 Task: Provide feedback on a feature you would like to see in Microsoft Outlook.
Action: Mouse moved to (289, 23)
Screenshot: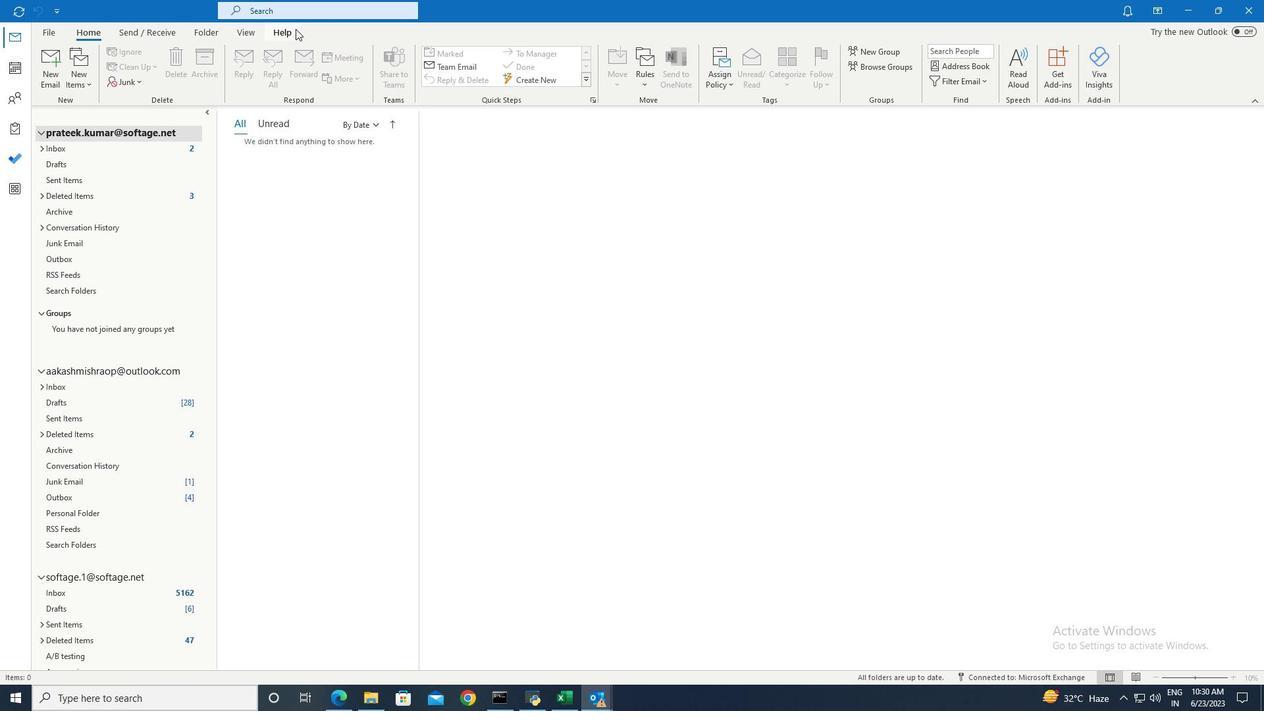 
Action: Mouse pressed left at (289, 23)
Screenshot: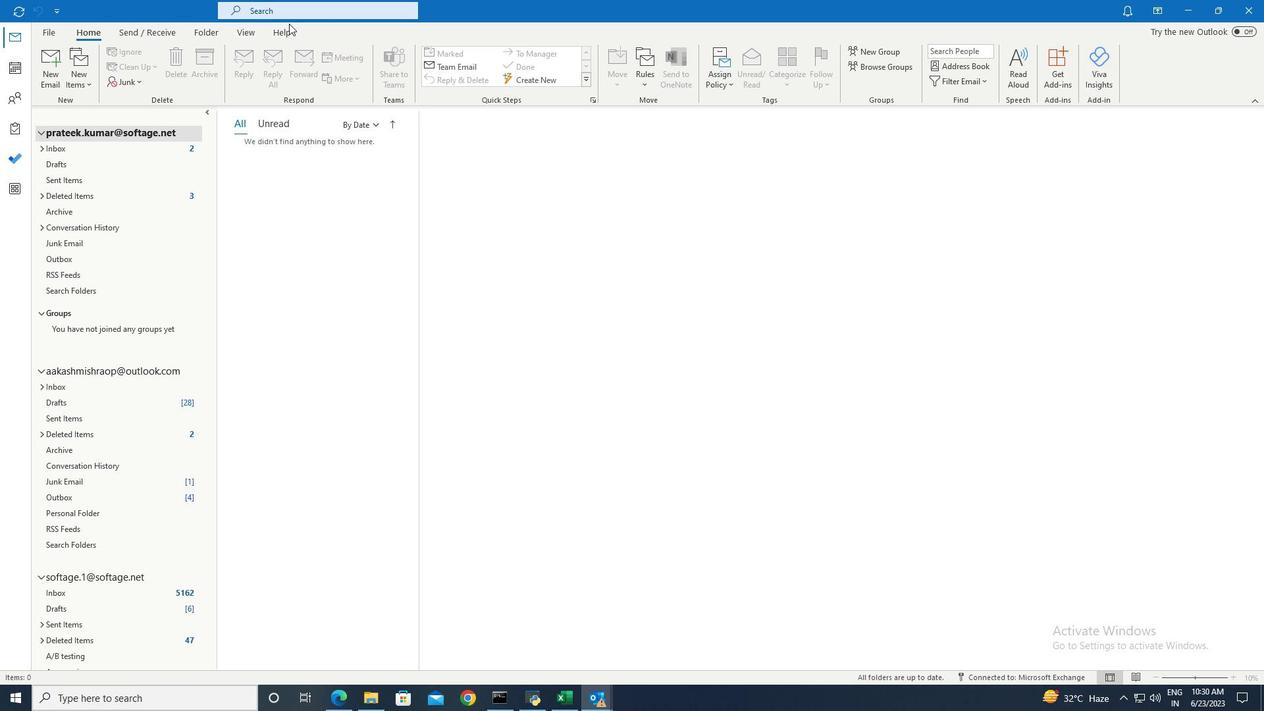 
Action: Mouse moved to (277, 28)
Screenshot: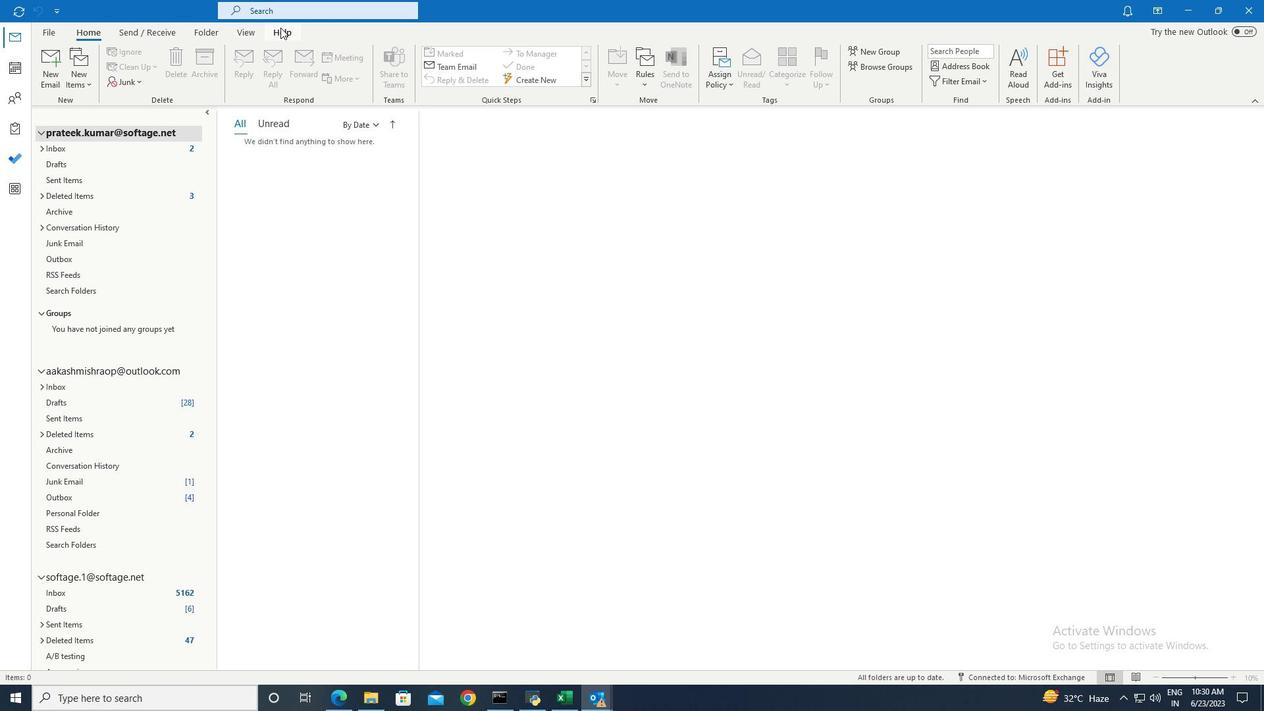 
Action: Mouse pressed left at (277, 28)
Screenshot: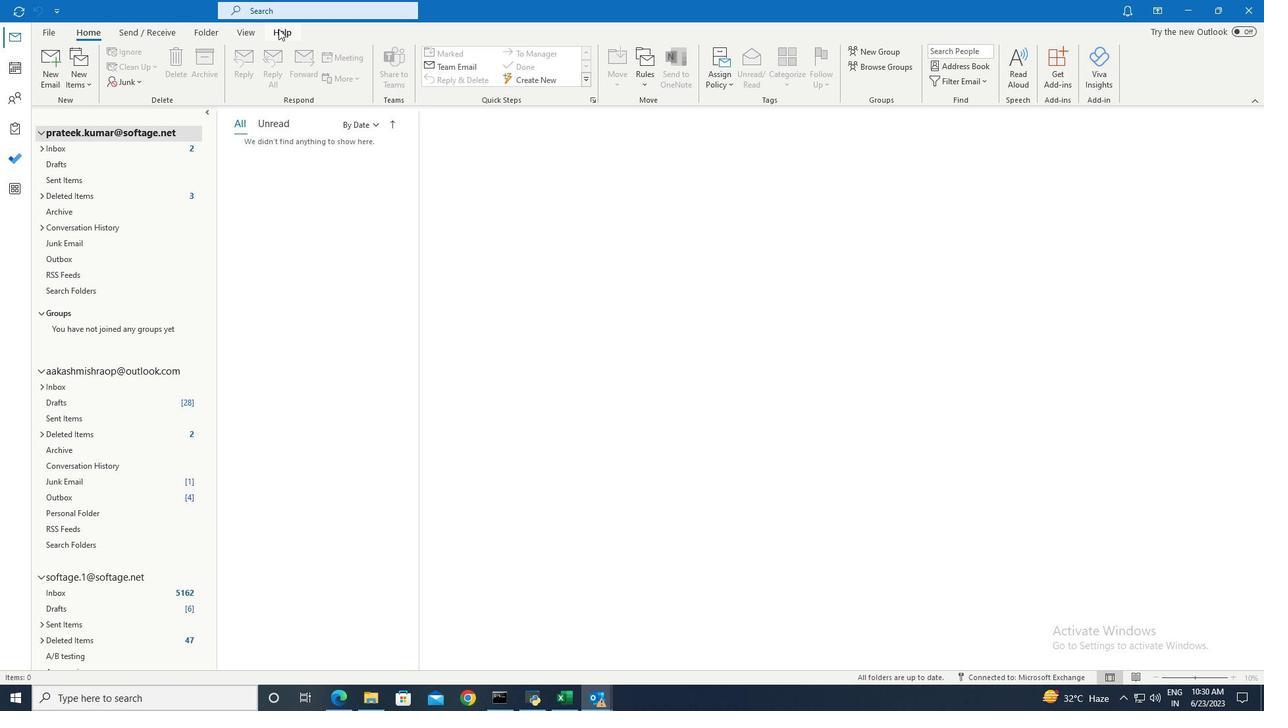 
Action: Mouse moved to (201, 68)
Screenshot: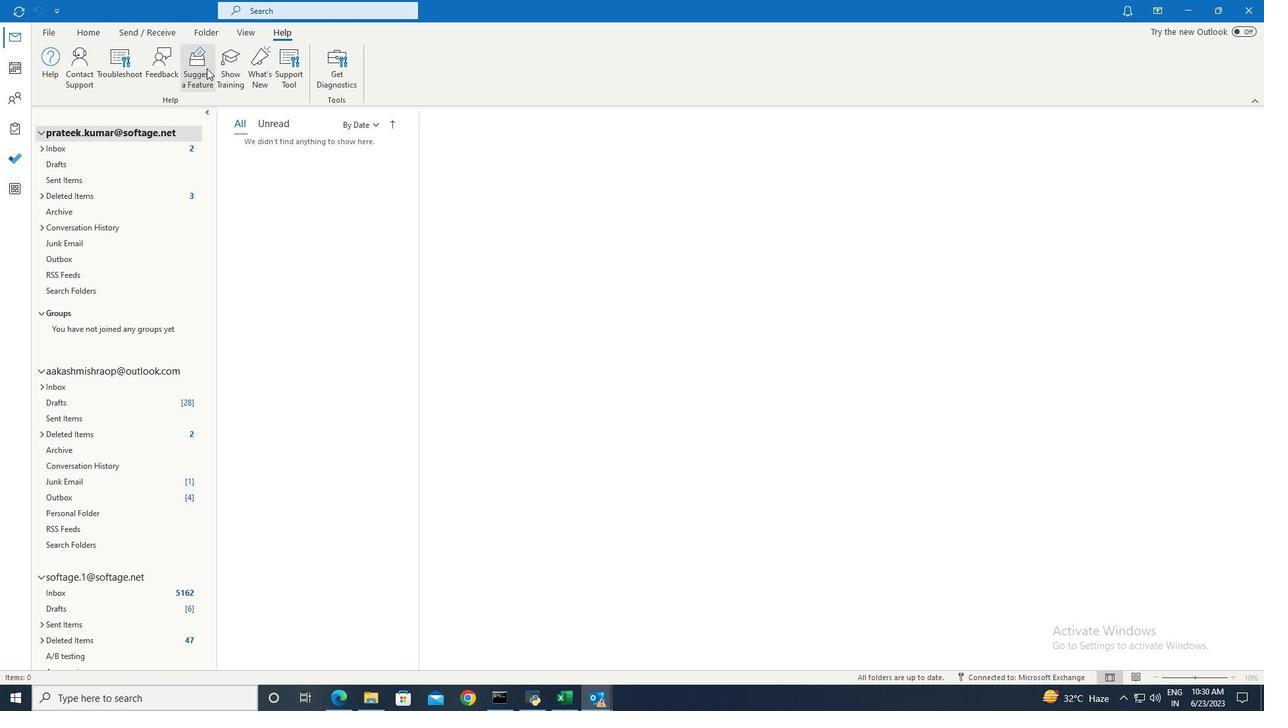 
Action: Mouse pressed left at (201, 68)
Screenshot: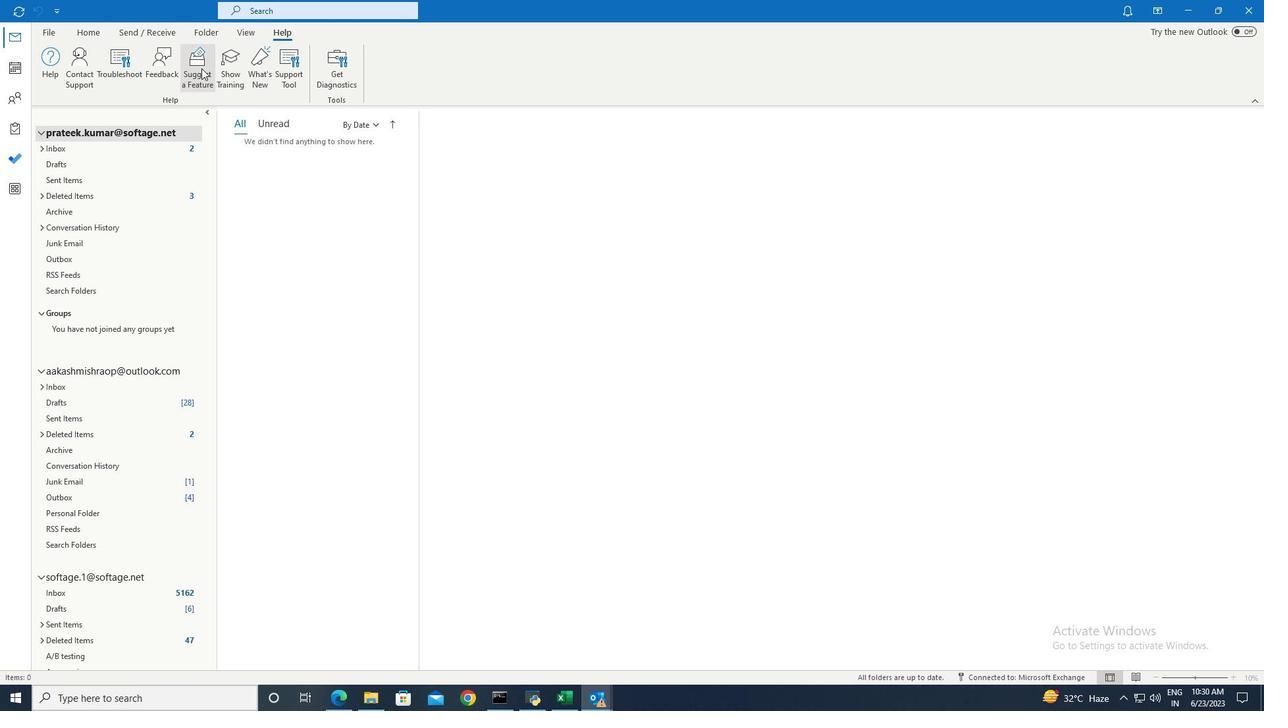 
Action: Mouse moved to (1068, 210)
Screenshot: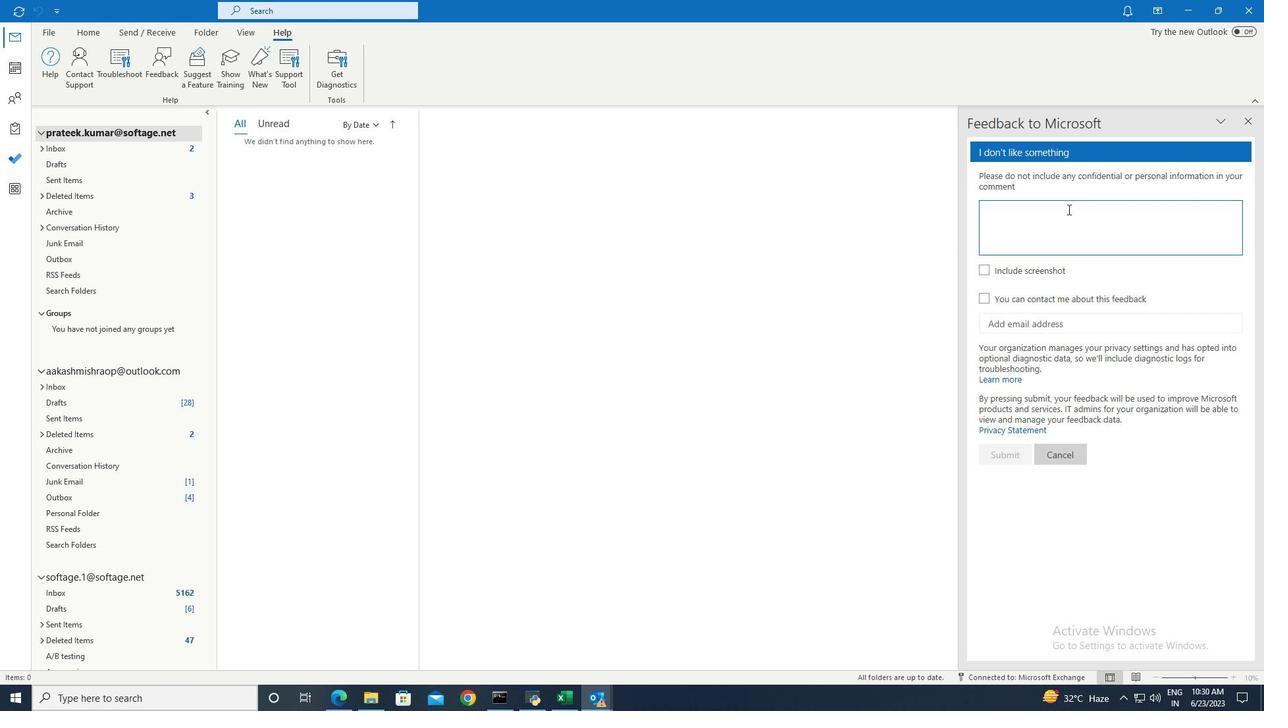 
Action: Mouse pressed left at (1068, 210)
Screenshot: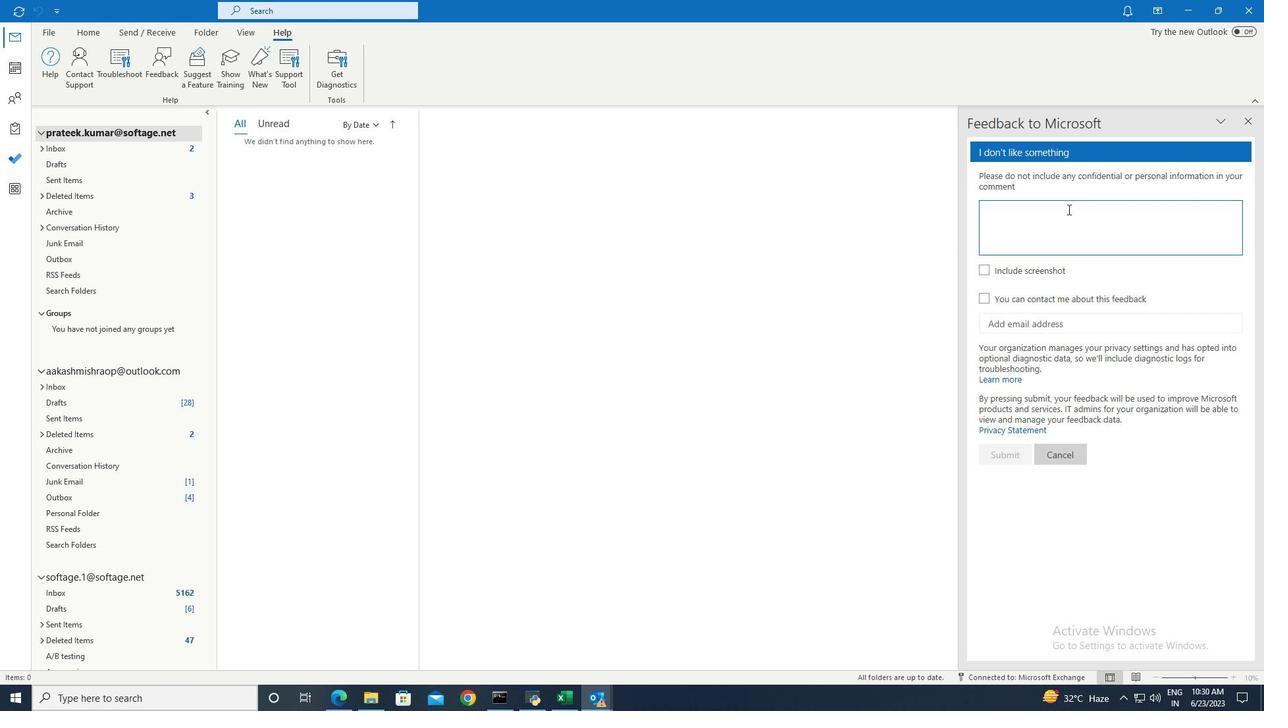 
Action: Key pressed <Key.shift>I<Key.space>would<Key.space>like<Key.space>to<Key.space>suggest<Key.space>the<Key.space>implementation<Key.space>of<Key.space>a<Key.space>build<Key.backspace>t-in<Key.space>email<Key.space>tracking<Key.space>feature<Key.space>in<Key.space>the<Key.space>outlook<Key.space>desktop<Key.space>app.<Key.space><Key.shift>This<Key.space>feature<Key.space>would<Key.space>allow<Key.space>users<Key.space>to<Key.space>receive<Key.space>notification<Key.space>or<Key.space>insights<Key.space>on<Key.space>the<Key.space>status<Key.space>of<Key.space>their<Key.space>sent<Key.space>emails,<Key.space>such<Key.space>as<Key.space>when<Key.space>an<Key.space>email<Key.space>has<Key.space>been<Key.space>opened,<Key.space>the<Key.space>numv<Key.backspace>ber<Key.space>of<Key.space>times<Key.space>it<Key.space>has<Key.space>been<Key.space>viewed,<Key.space>or<Key.space>if<Key.space>any<Key.space>lik<Key.backspace>nks<Key.space>or<Key.space>attachments<Key.space>have<Key.space>been<Key.space>accessed.
Screenshot: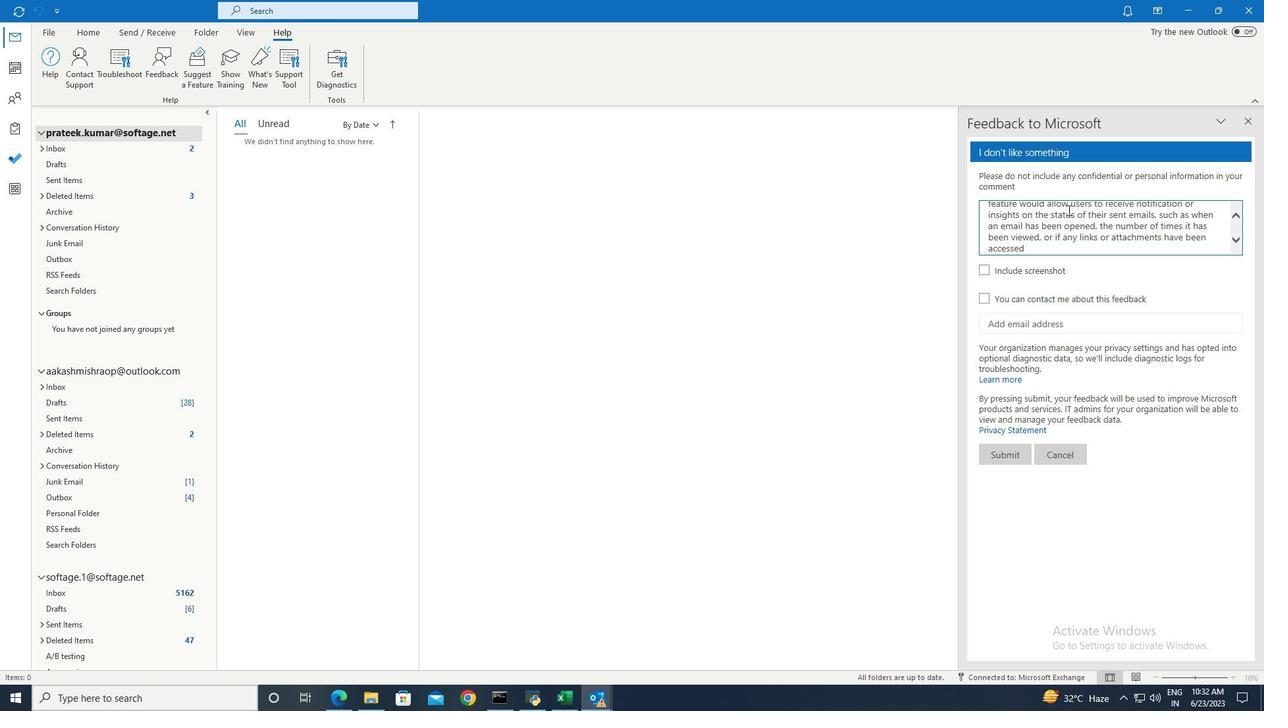 
Action: Mouse moved to (1008, 450)
Screenshot: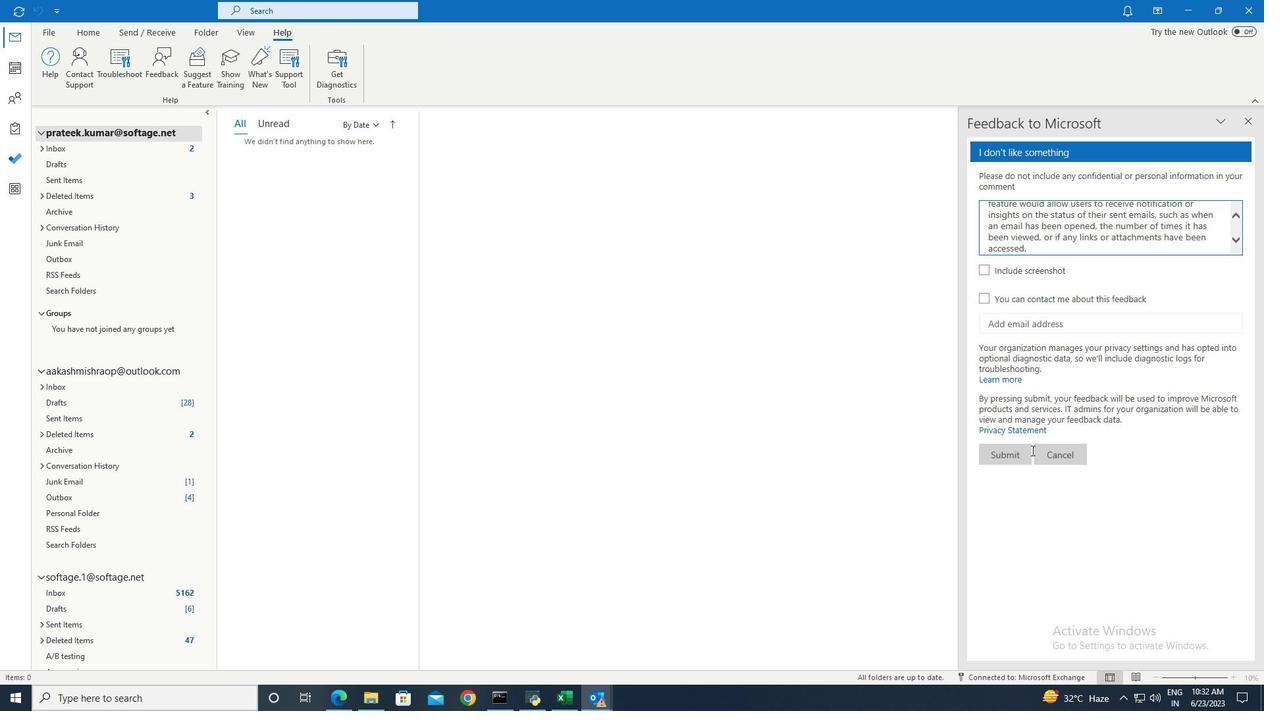 
Action: Mouse pressed left at (1008, 450)
Screenshot: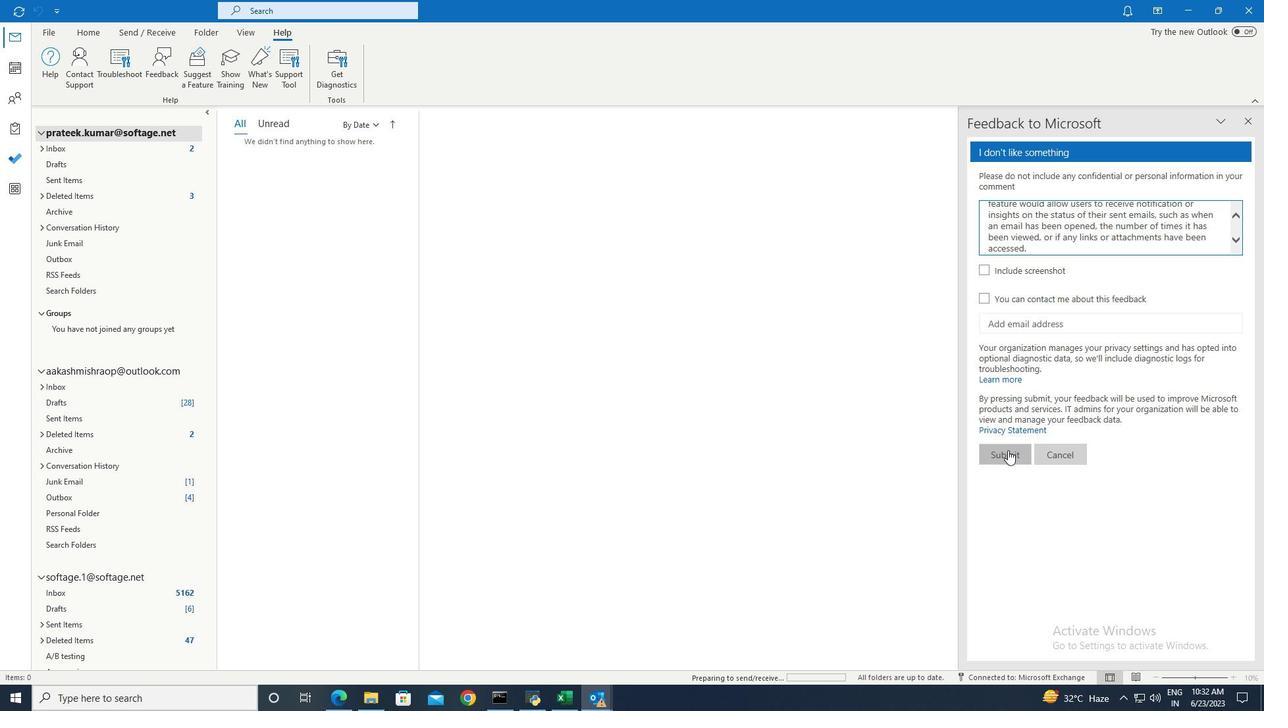 
Action: Mouse moved to (1007, 450)
Screenshot: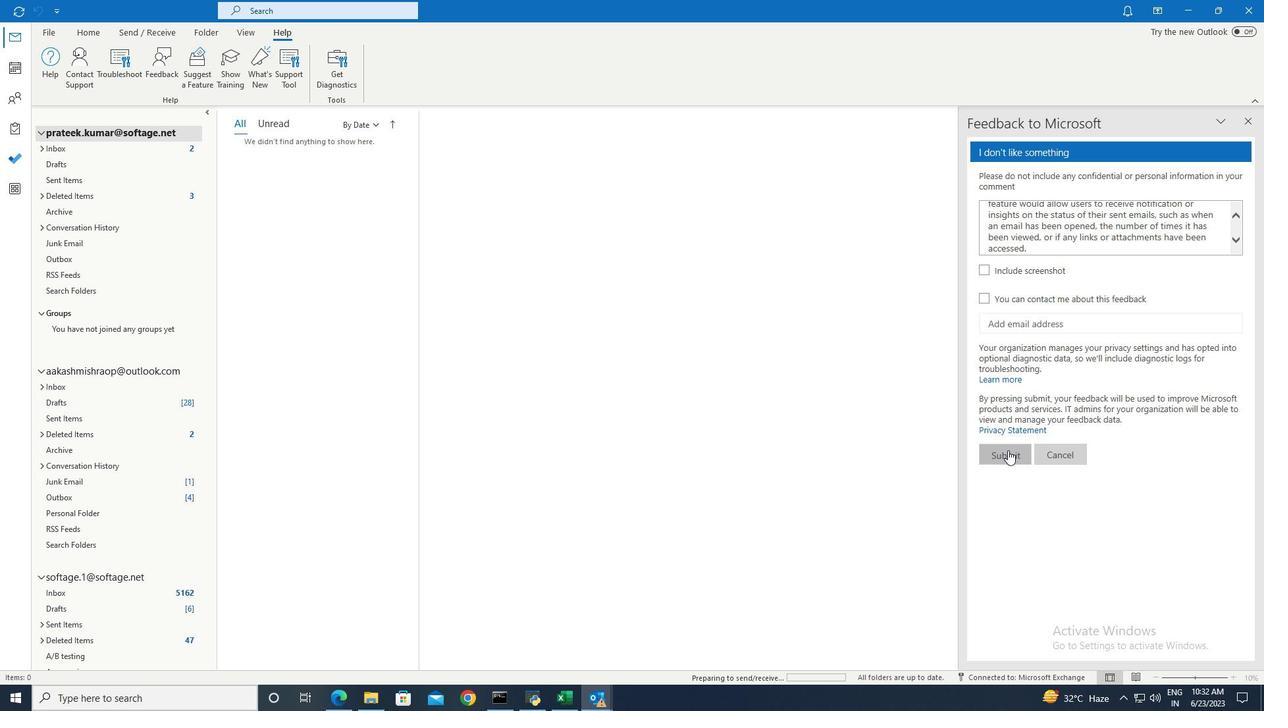 
